 Task: Add Aura Cacia Roll On Eucalyptus Essential Oil Blend to the cart.
Action: Mouse moved to (787, 258)
Screenshot: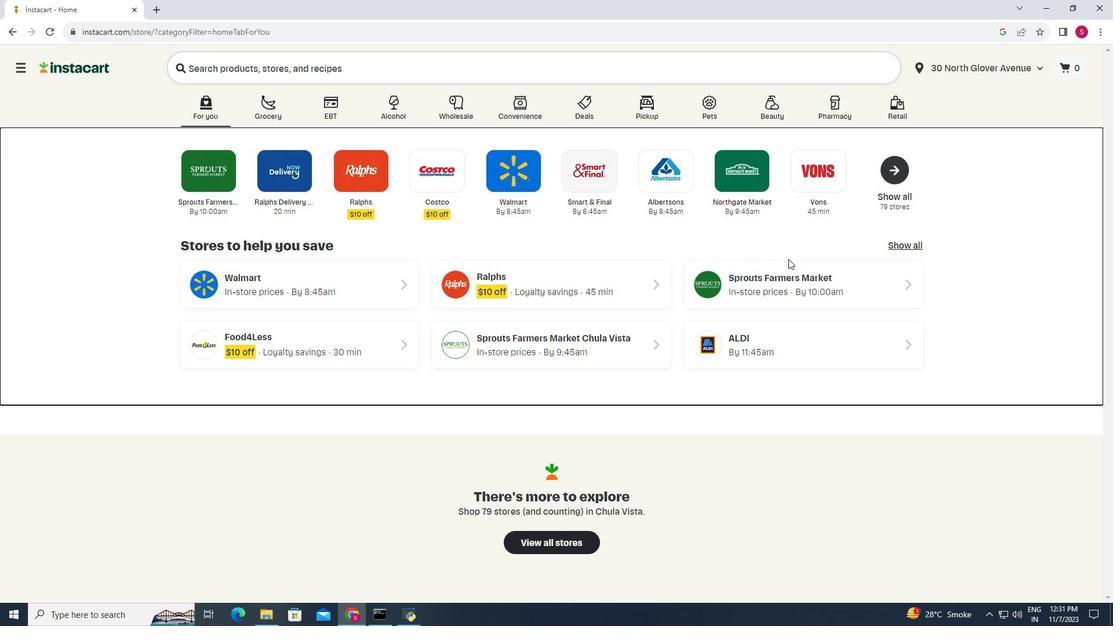 
Action: Mouse pressed left at (787, 258)
Screenshot: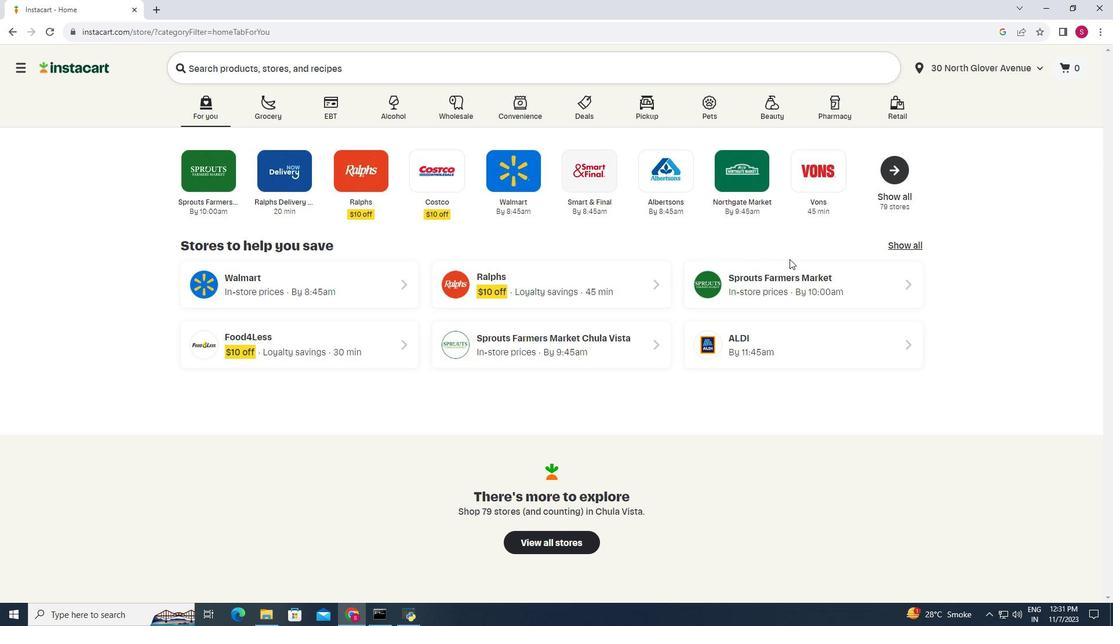 
Action: Mouse moved to (793, 276)
Screenshot: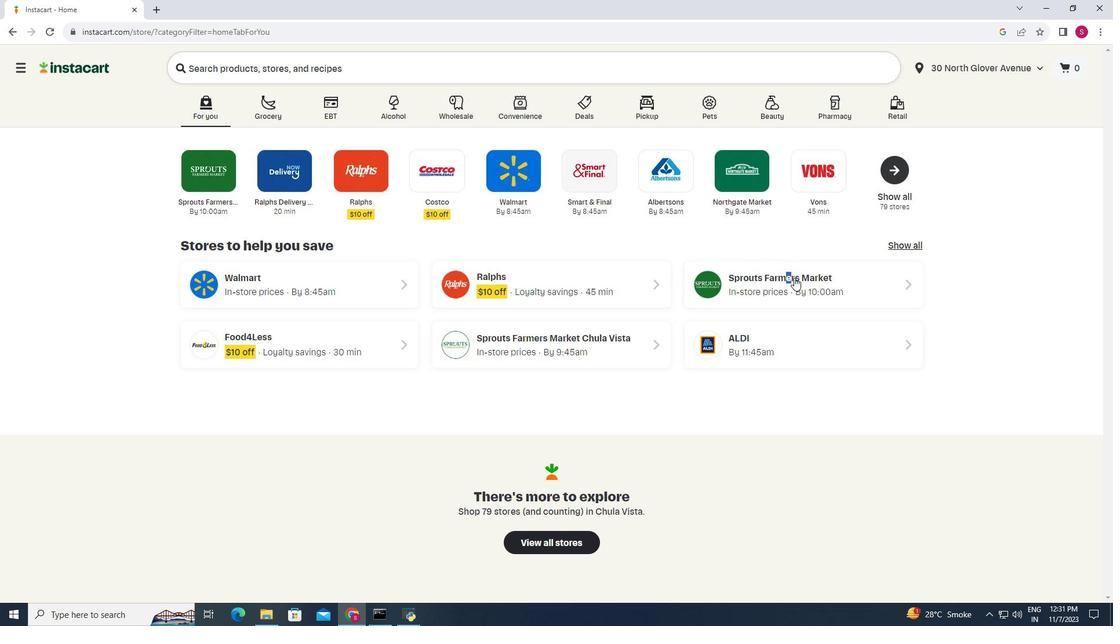 
Action: Mouse pressed left at (793, 276)
Screenshot: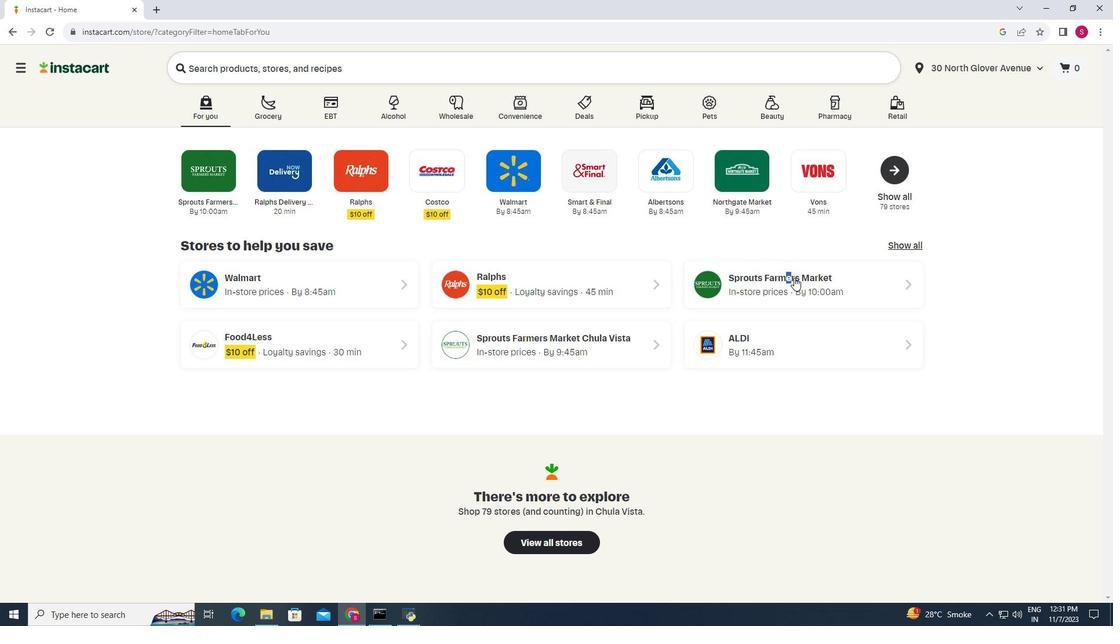 
Action: Mouse moved to (106, 404)
Screenshot: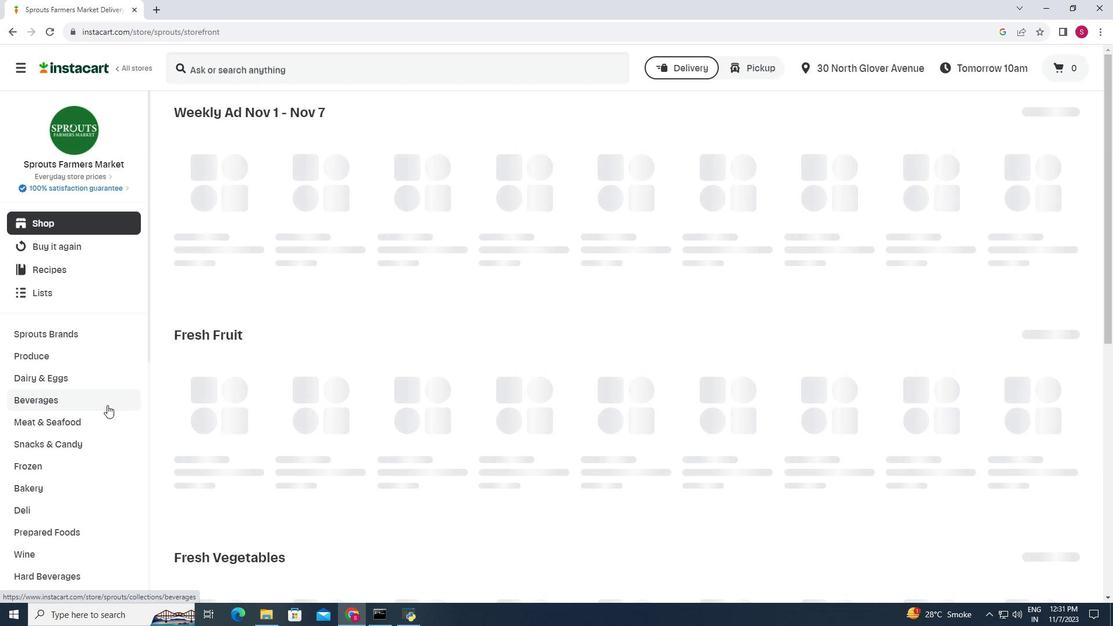 
Action: Mouse scrolled (106, 403) with delta (0, 0)
Screenshot: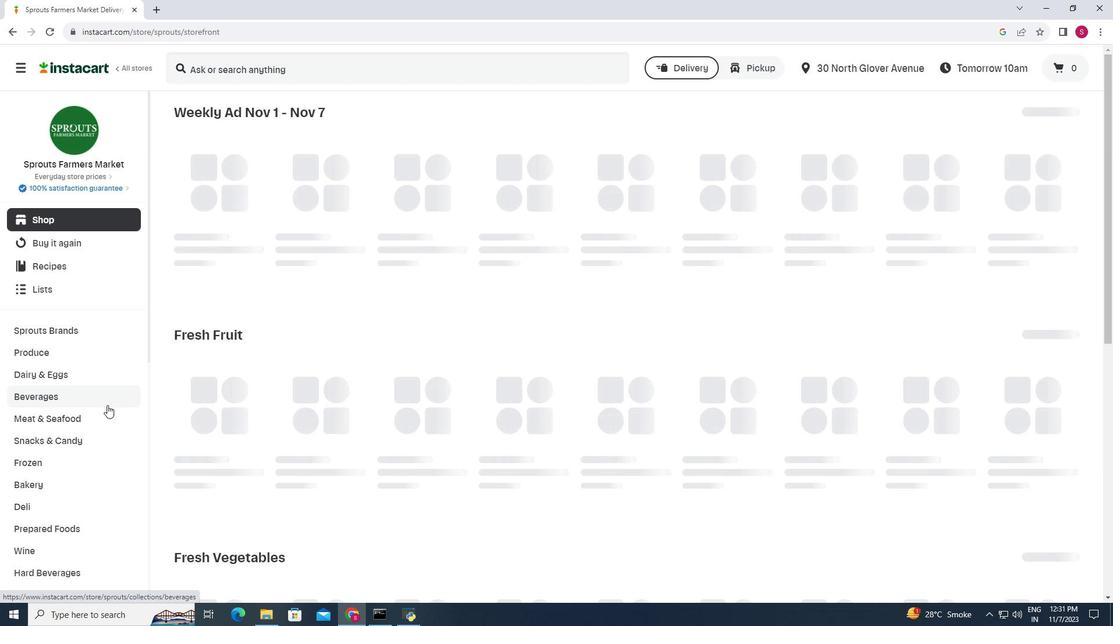 
Action: Mouse scrolled (106, 403) with delta (0, 0)
Screenshot: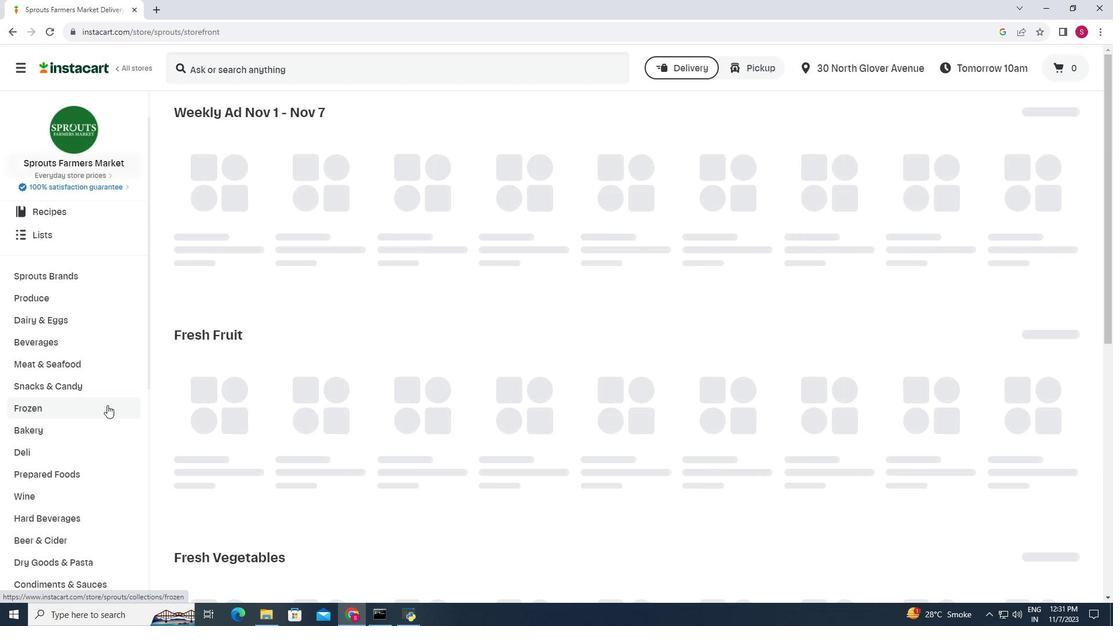 
Action: Mouse scrolled (106, 403) with delta (0, 0)
Screenshot: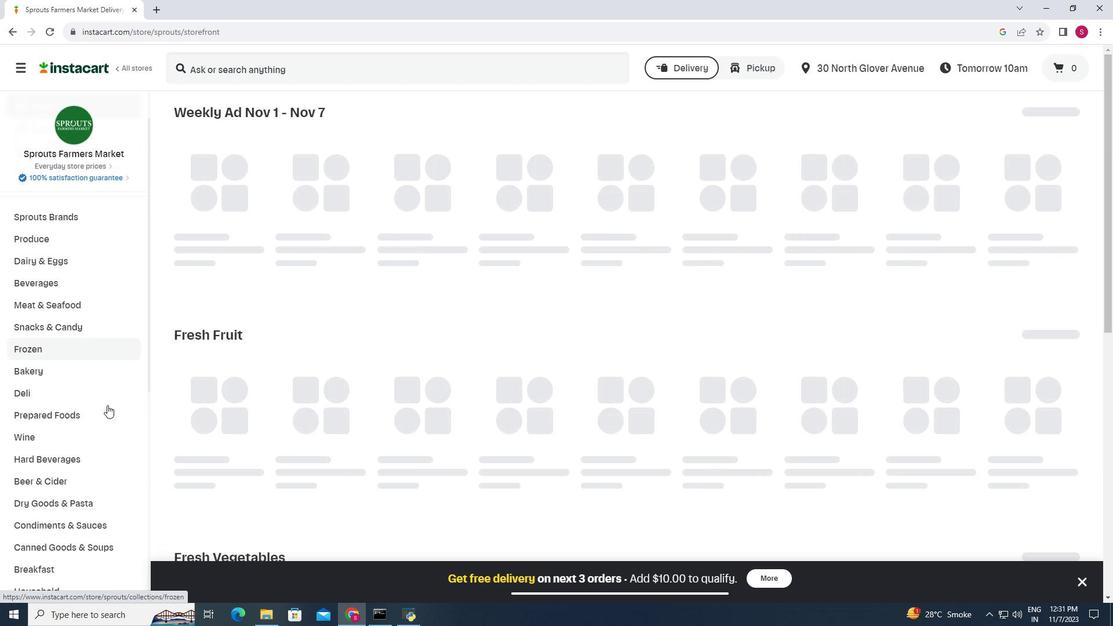 
Action: Mouse scrolled (106, 403) with delta (0, 0)
Screenshot: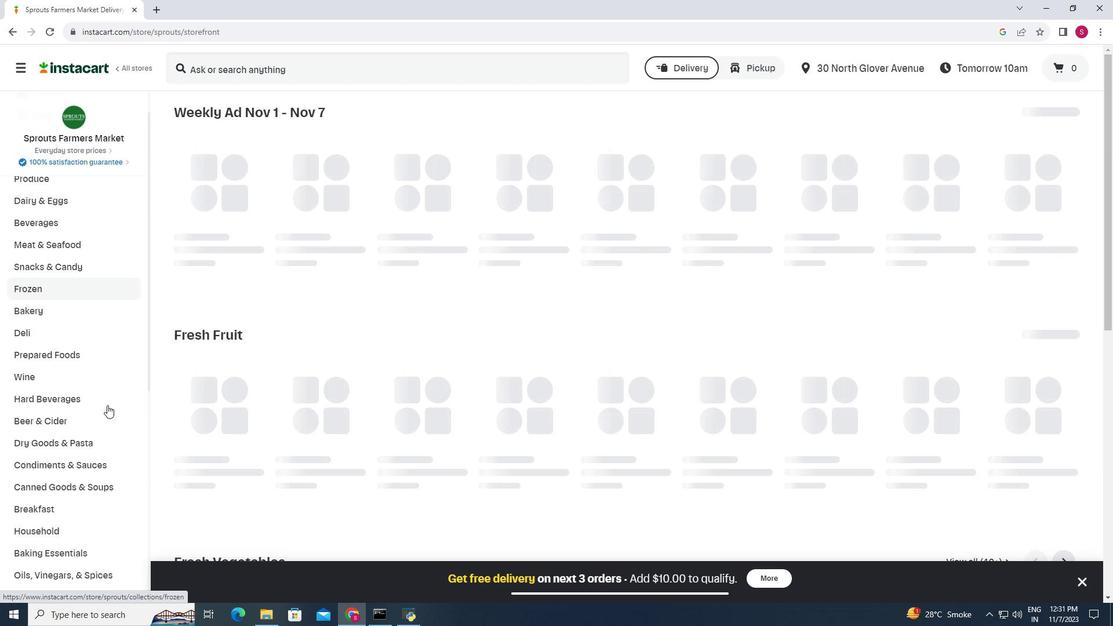 
Action: Mouse scrolled (106, 403) with delta (0, 0)
Screenshot: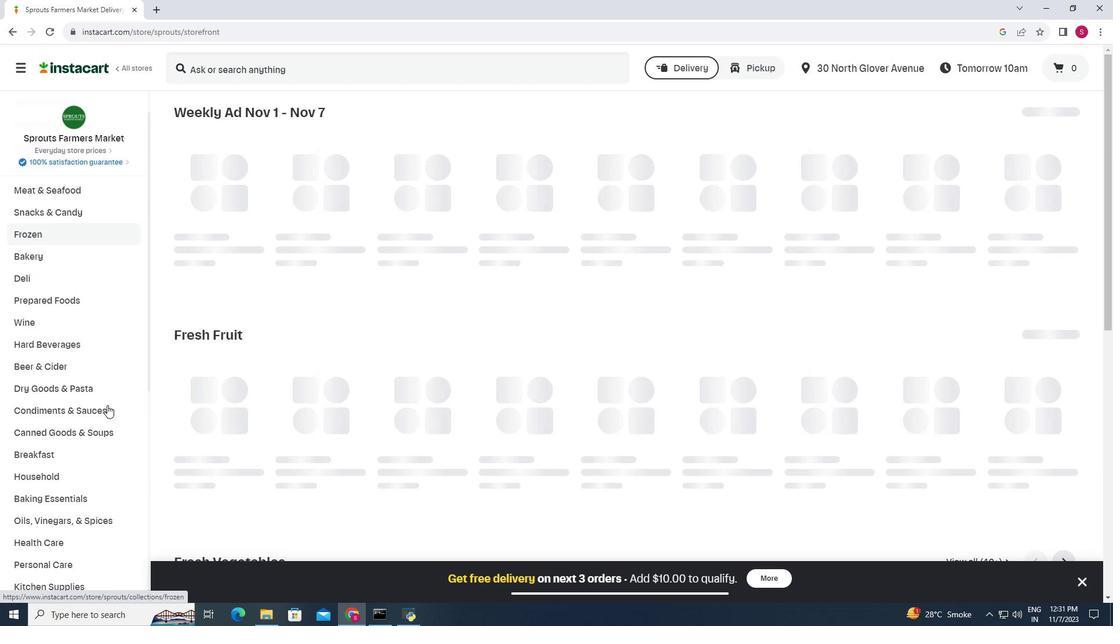 
Action: Mouse moved to (81, 472)
Screenshot: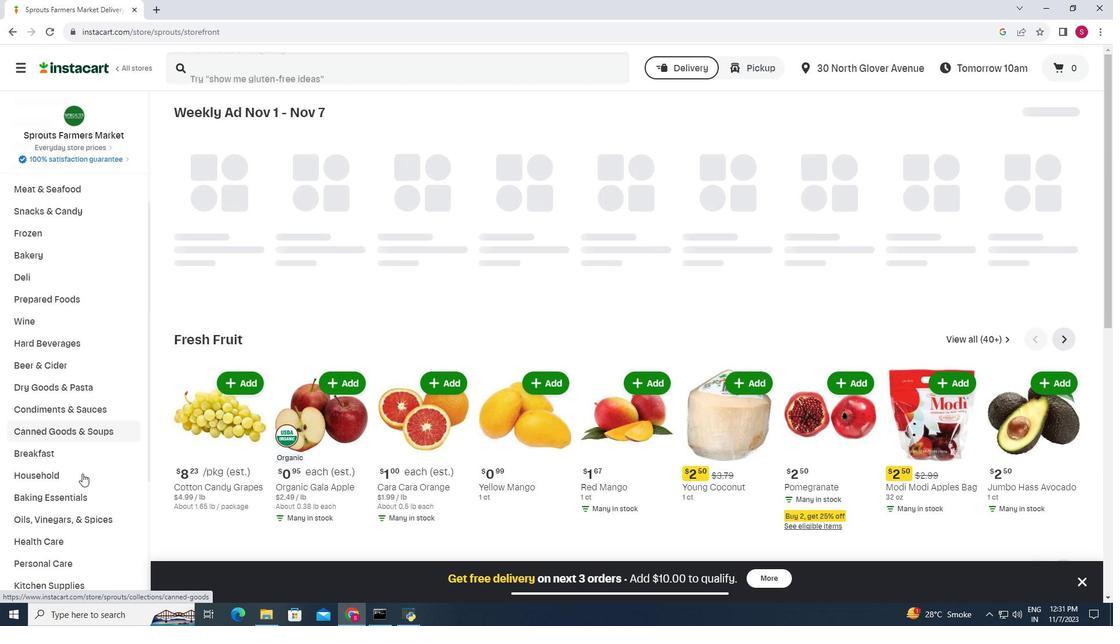 
Action: Mouse pressed left at (81, 472)
Screenshot: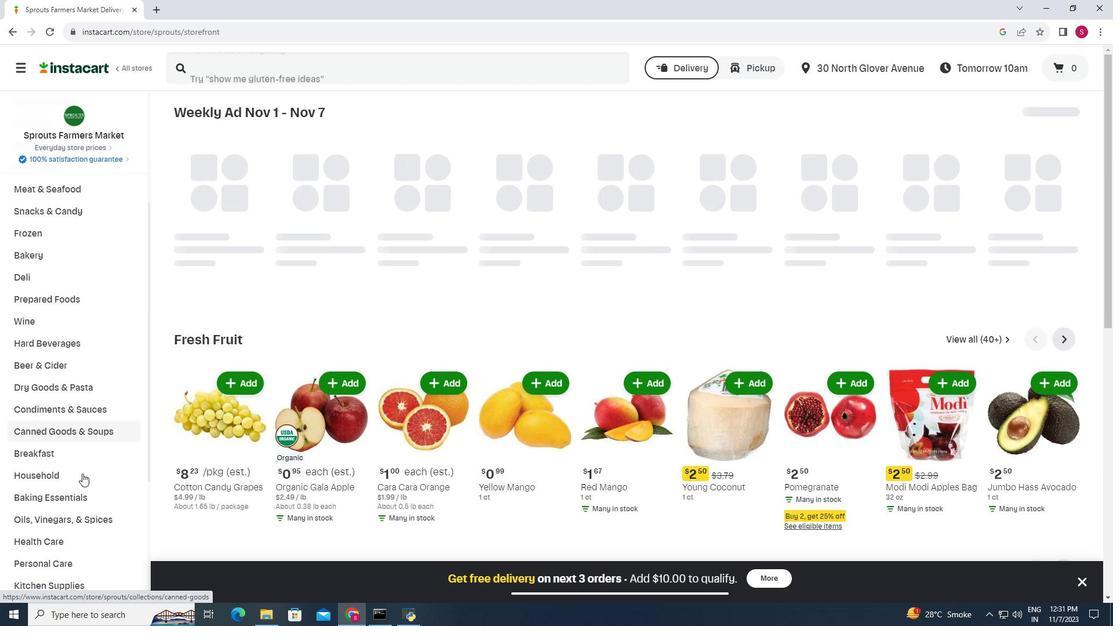 
Action: Mouse moved to (626, 146)
Screenshot: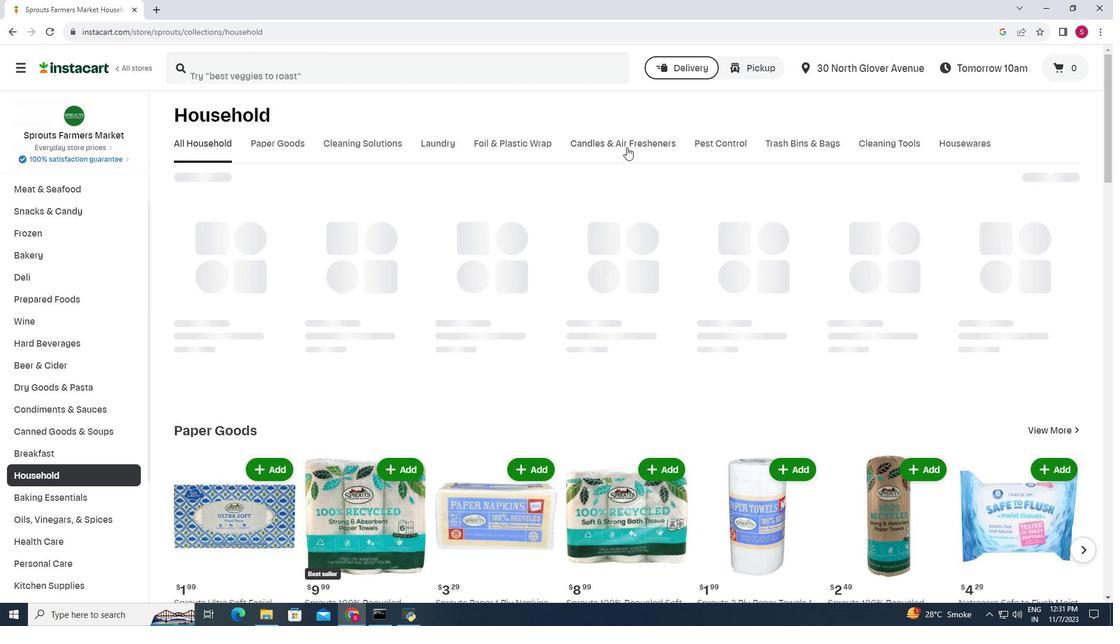 
Action: Mouse pressed left at (626, 146)
Screenshot: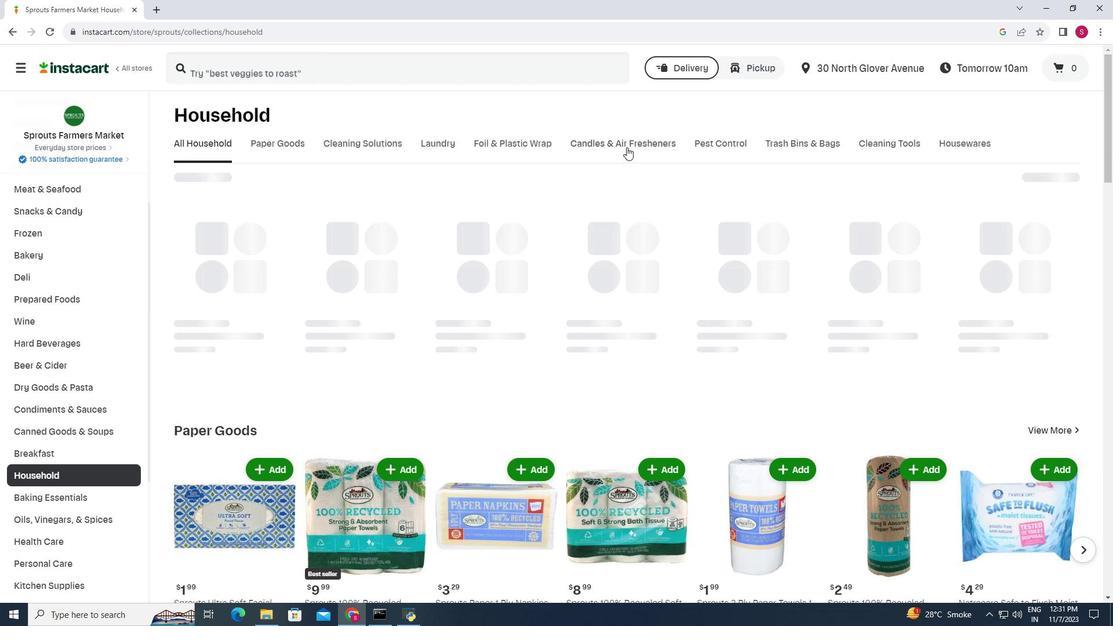 
Action: Mouse moved to (357, 75)
Screenshot: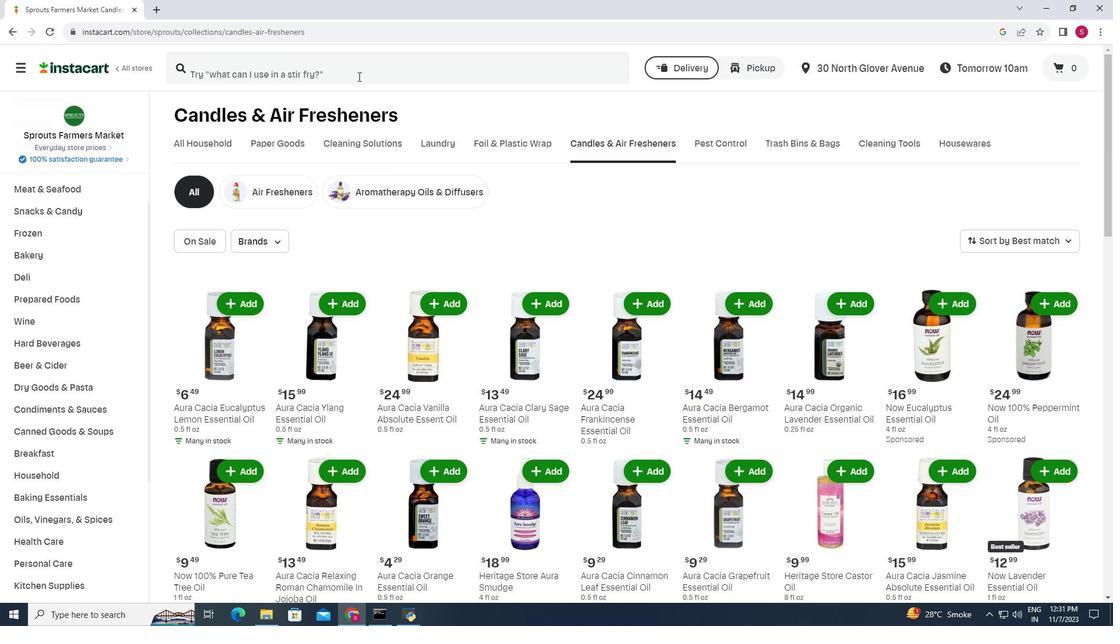 
Action: Mouse pressed left at (357, 75)
Screenshot: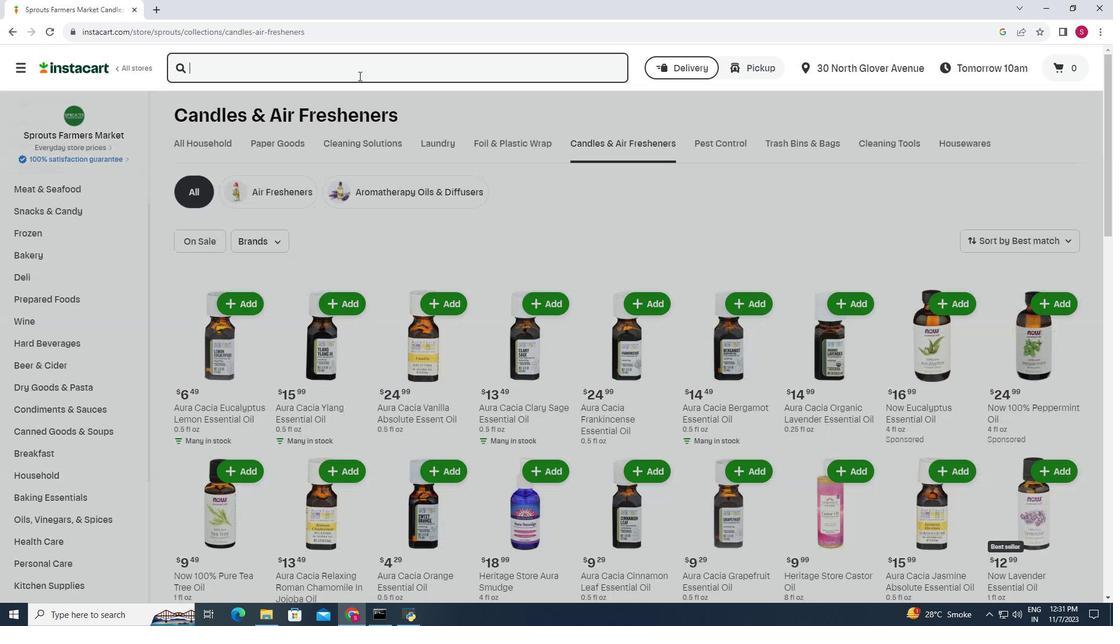 
Action: Mouse moved to (526, 0)
Screenshot: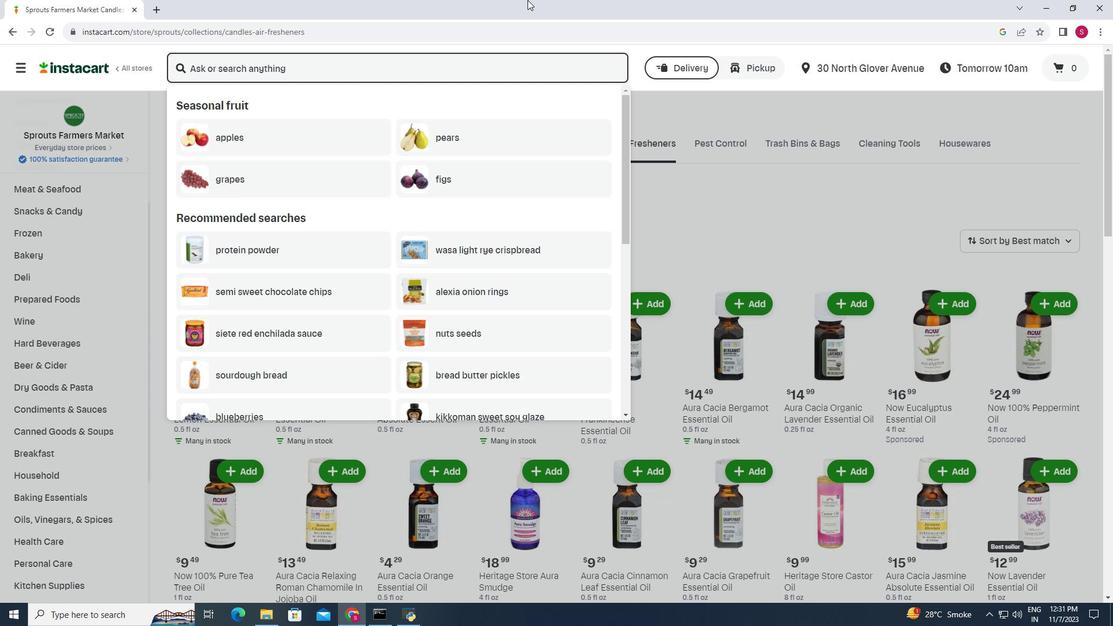
Action: Key pressed <Key.shift>Aura<Key.space><Key.shift>Cacia<Key.space><Key.shift>Roll<Key.space><Key.shift>On<Key.space><Key.shift>Eca<Key.backspace><Key.backspace>ucalyptus<Key.space><Key.shift>Essential<Key.space><Key.shift>Oil<Key.space><Key.shift>Bleand<Key.backspace><Key.backspace><Key.backspace>nd<Key.enter>
Screenshot: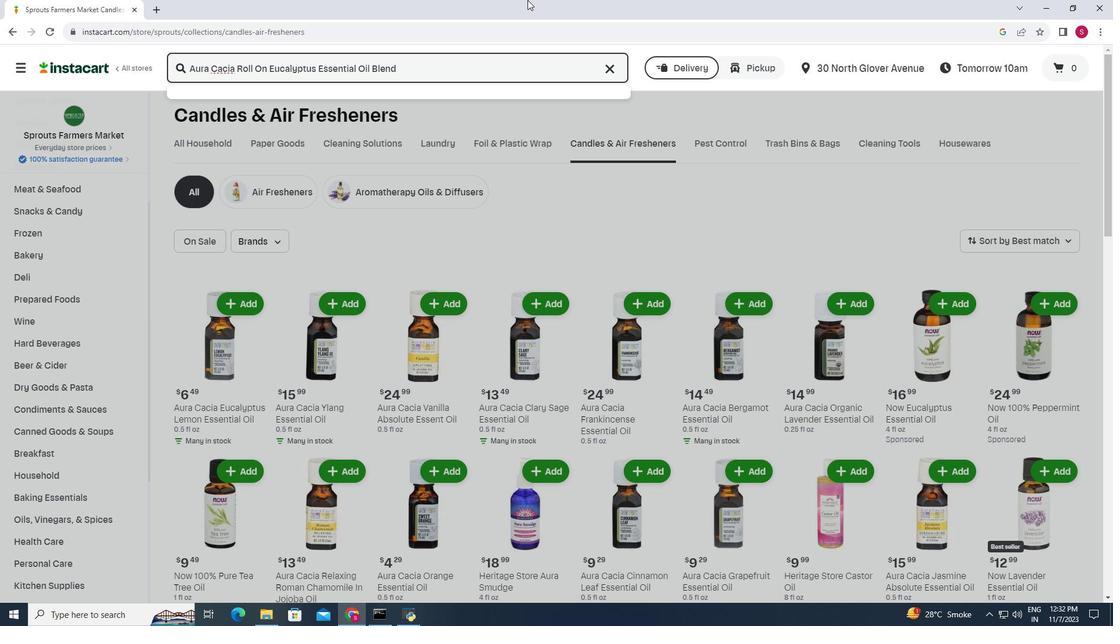 
Action: Mouse moved to (686, 157)
Screenshot: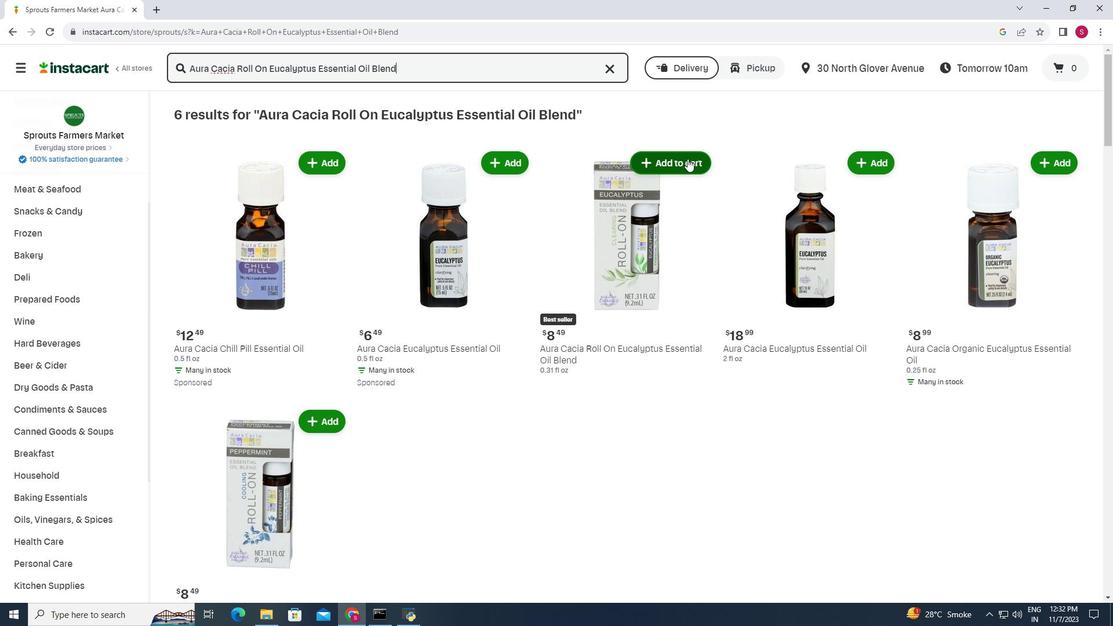 
Action: Mouse pressed left at (686, 157)
Screenshot: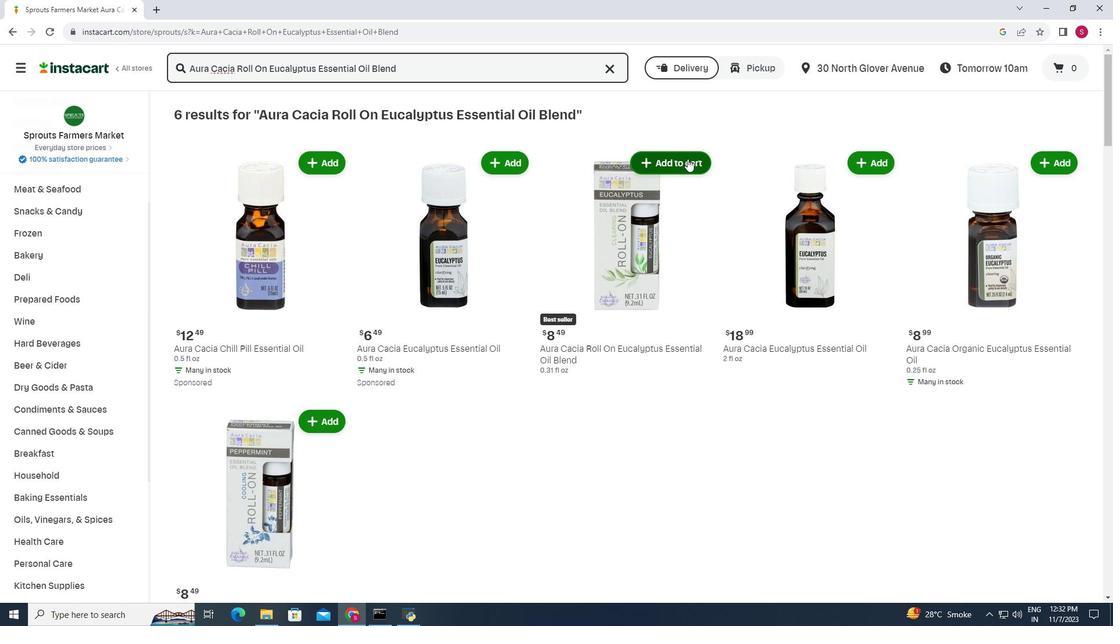 
Action: Mouse moved to (706, 120)
Screenshot: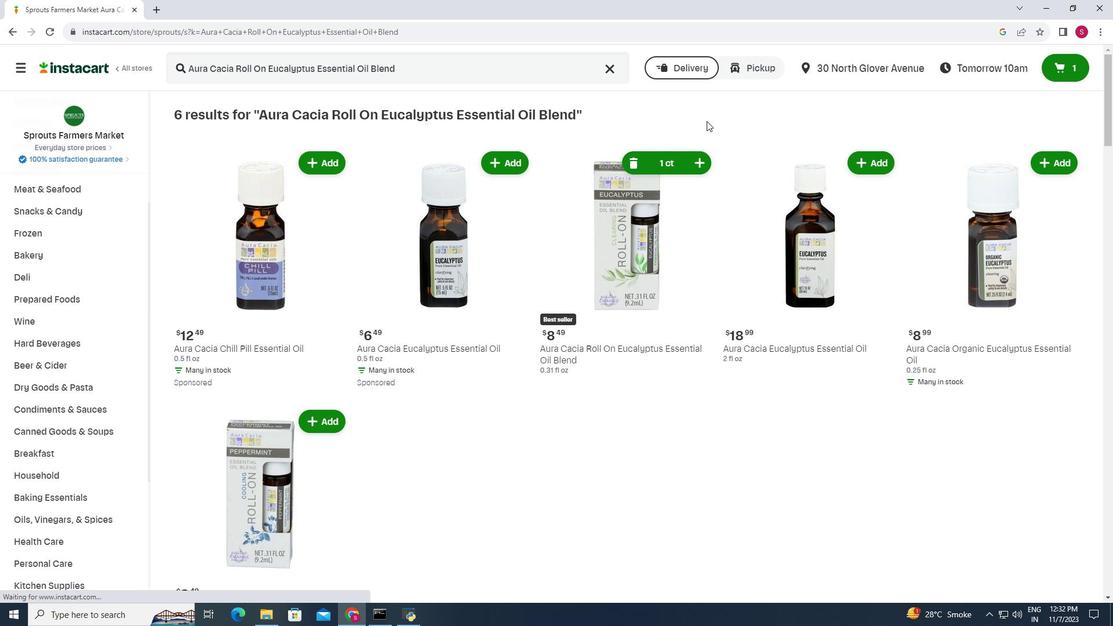 
